 Task: Security and Encryption: Securely erase all metadata from multimedia files.
Action: Mouse moved to (682, 609)
Screenshot: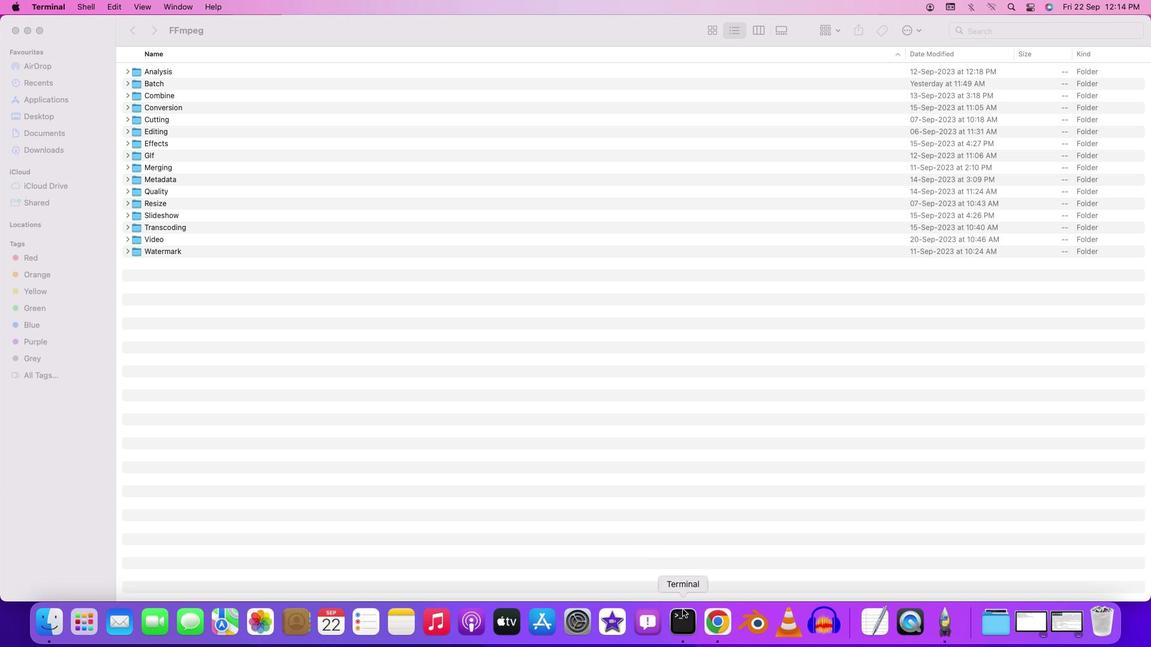 
Action: Mouse pressed right at (682, 609)
Screenshot: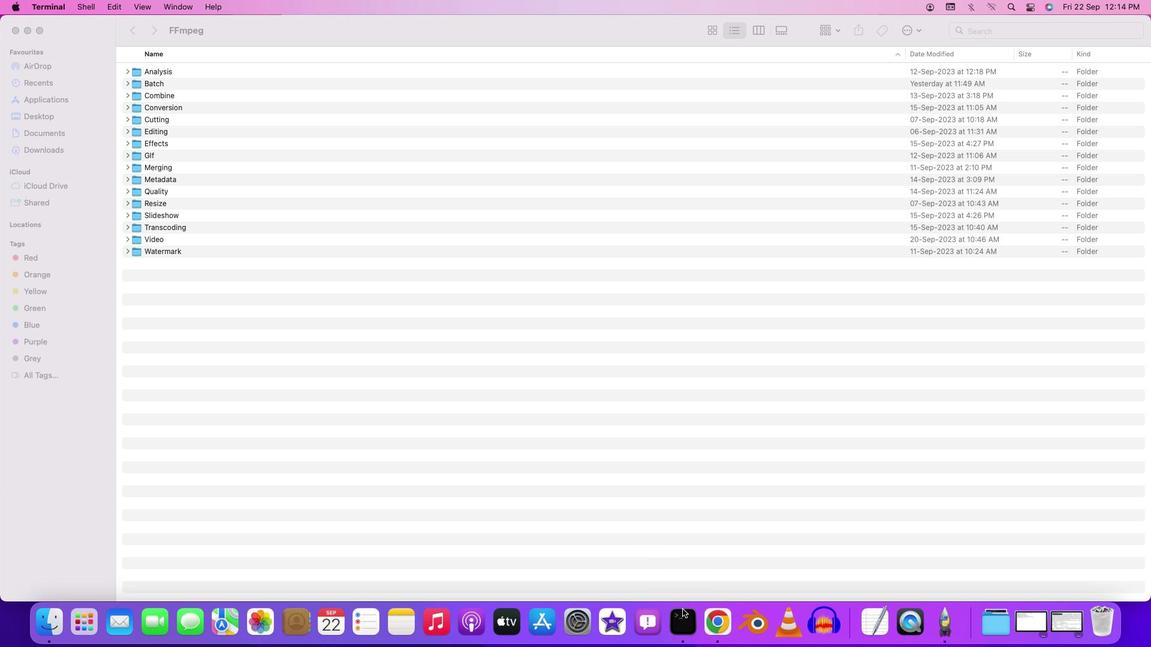 
Action: Mouse moved to (708, 476)
Screenshot: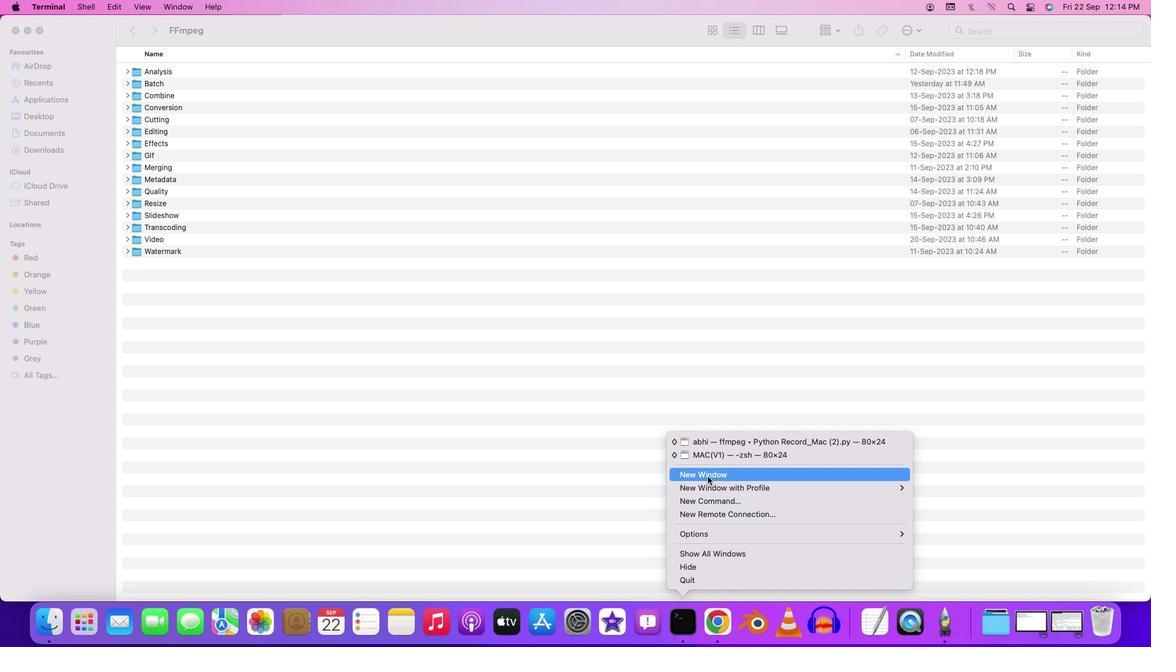 
Action: Mouse pressed left at (708, 476)
Screenshot: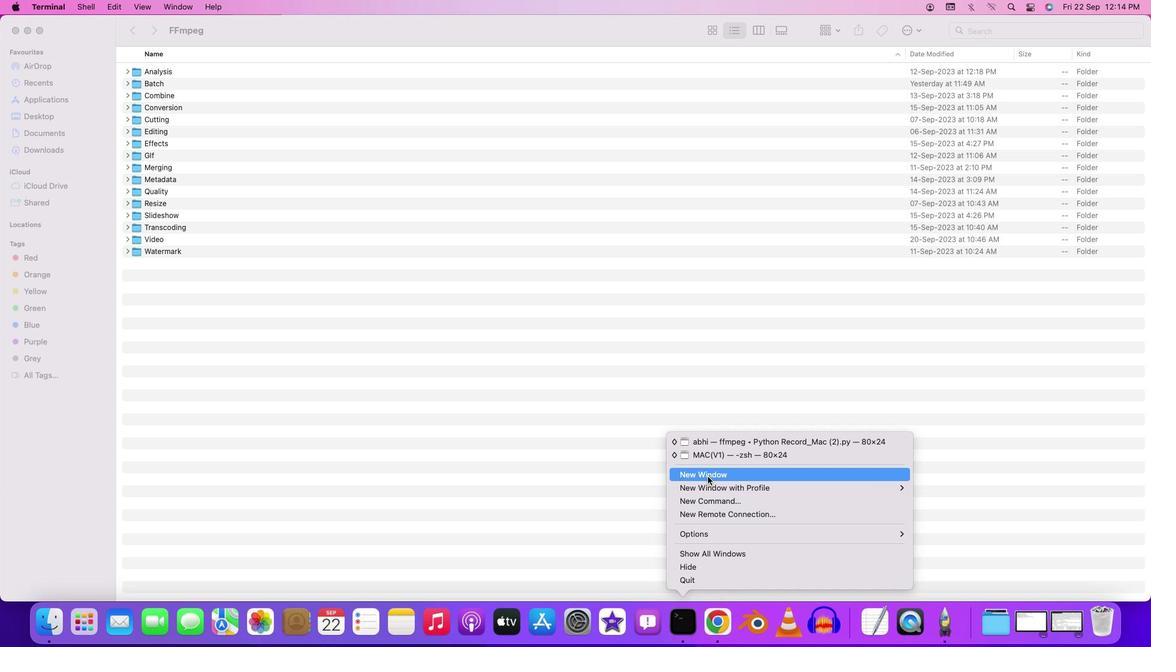 
Action: Mouse moved to (235, 26)
Screenshot: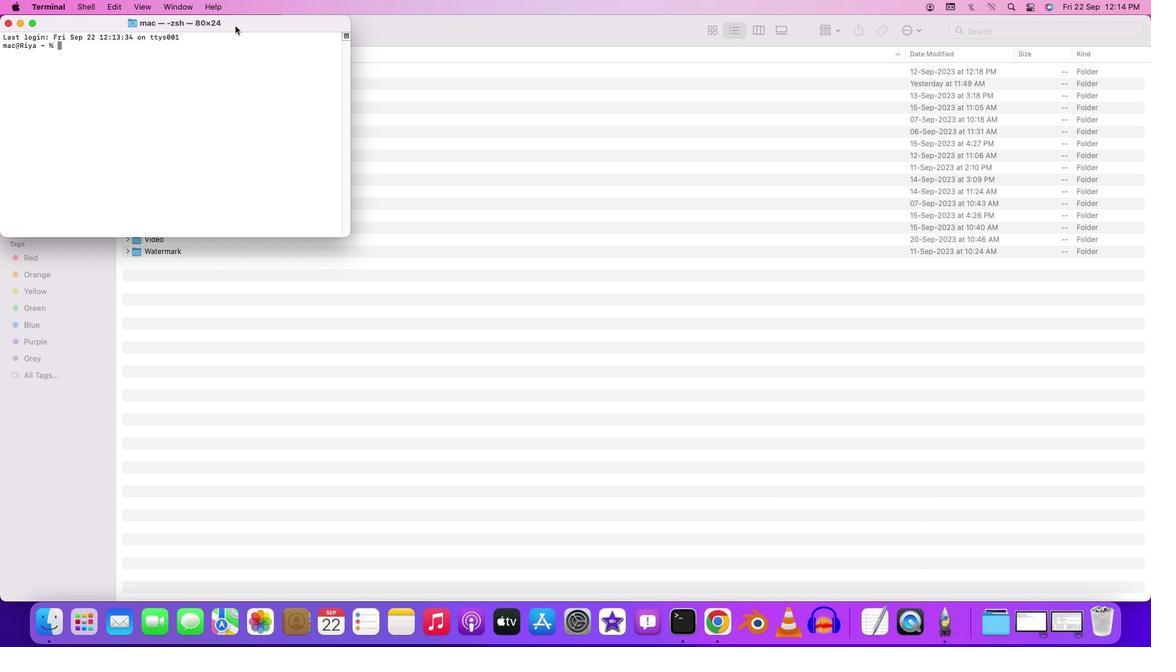 
Action: Mouse pressed left at (235, 26)
Screenshot: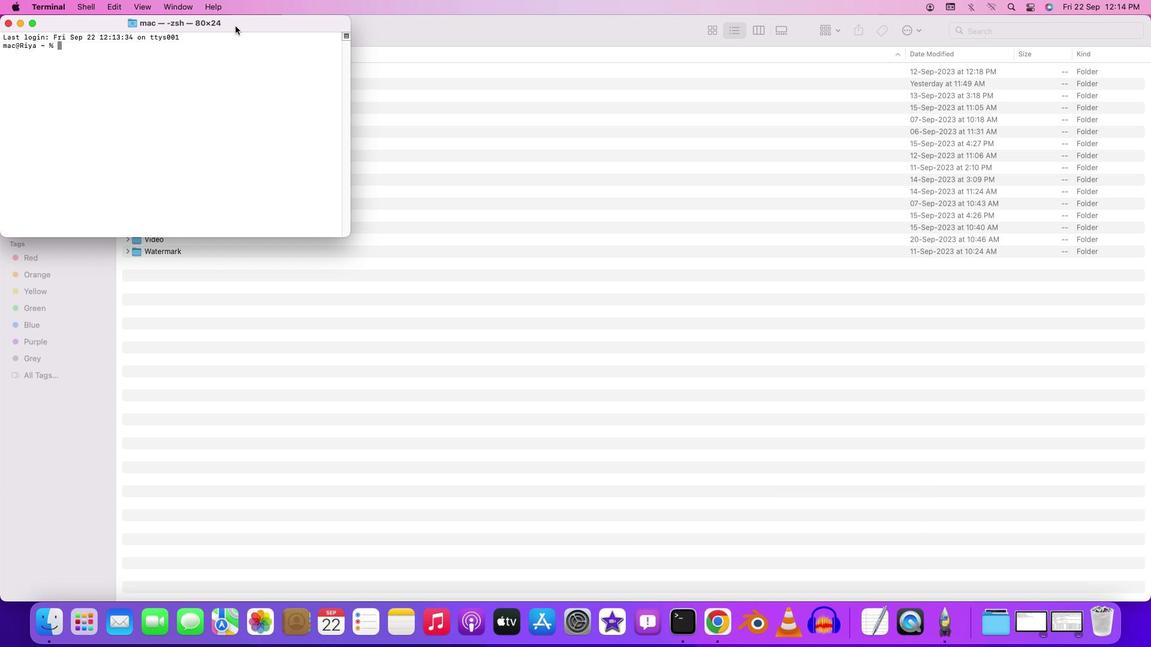 
Action: Mouse pressed left at (235, 26)
Screenshot: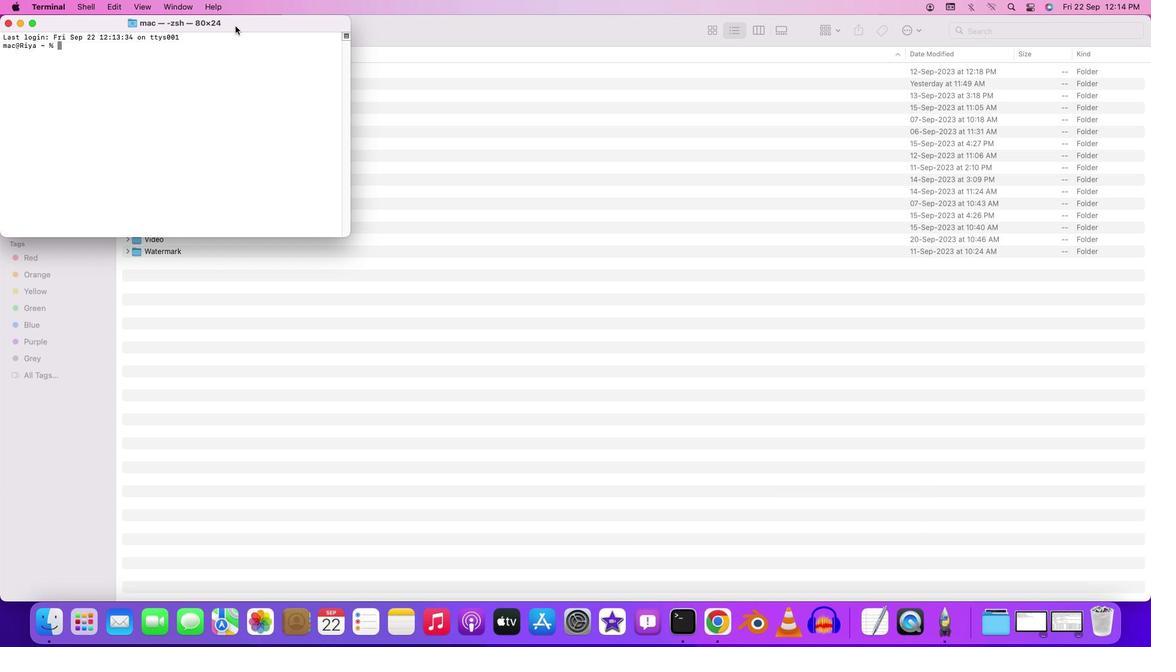 
Action: Mouse moved to (153, 56)
Screenshot: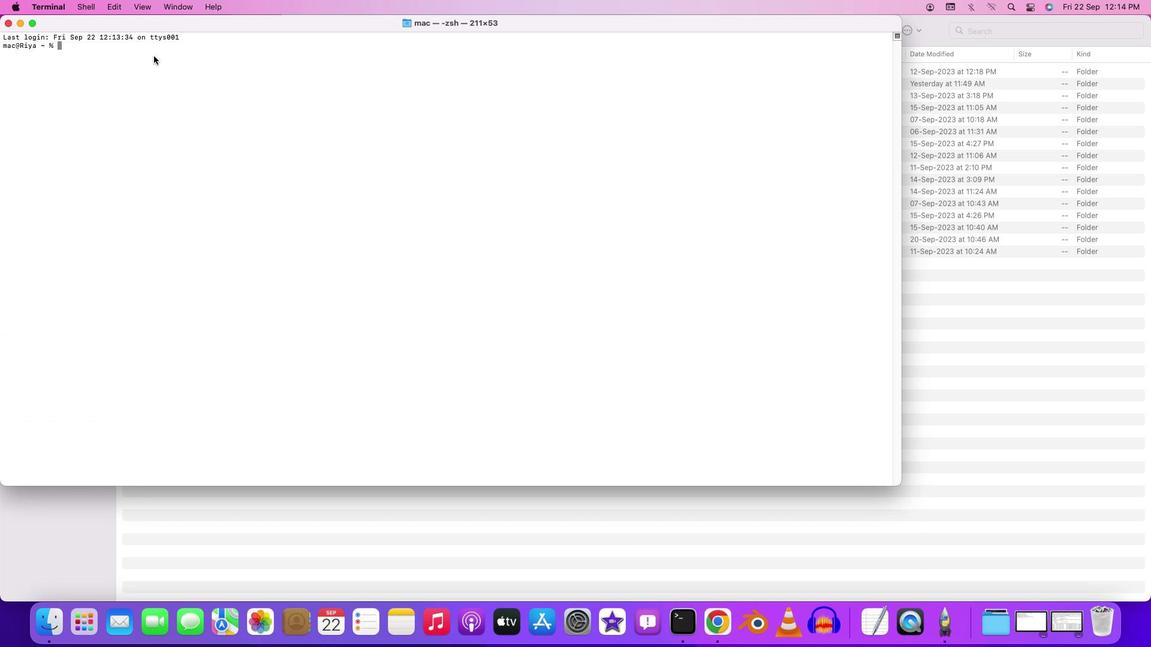 
Action: Mouse pressed left at (153, 56)
Screenshot: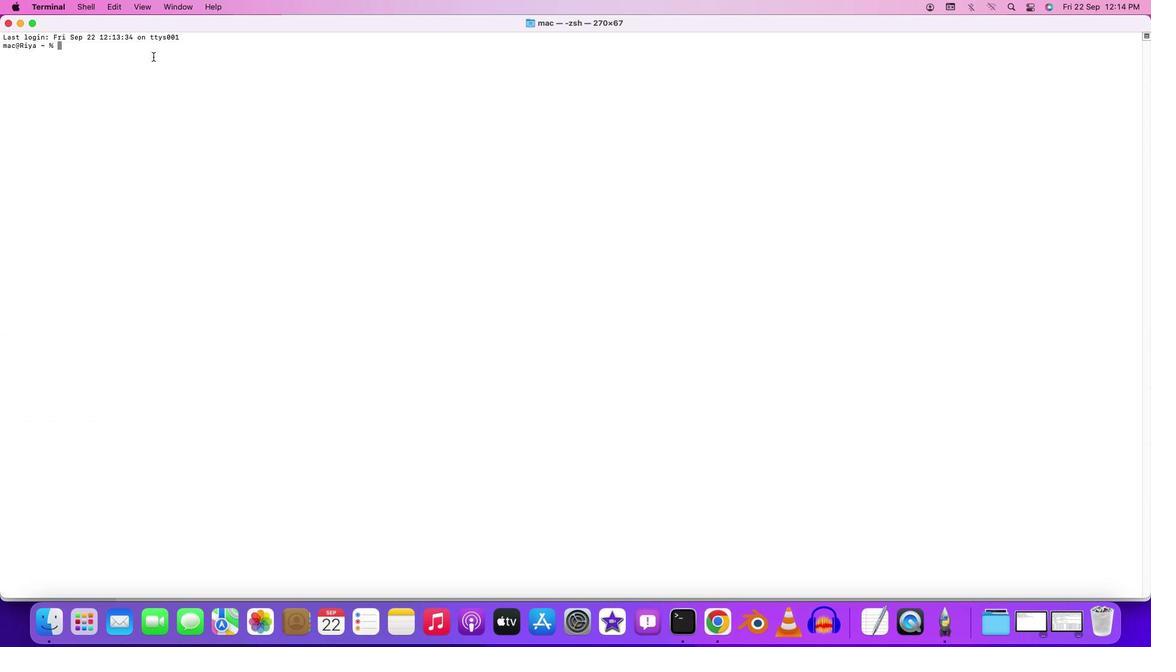 
Action: Key pressed 'c''d''d'Key.spaceKey.backspaceKey.backspaceKey.space'd''e''s''k''t''o''p'Key.enter'c''d'Key.space'a''b'Key.backspaceKey.backspace'f''f''m''p''e''g'Key.enter'c''d'Key.space'f'Key.backspace'v'Key.backspace'b''a''t''c''h'Key.enter'c''d'Key.space'v''i''d''e''o'Key.enter'f''f''m''p''e''g'Key.space'-''i'Key.space'i''n''p''u''t'Key.shift'_''f''i''l''e''.''m''p''4'Key.space'-''m''a''p'Key.leftKey.leftKey.leftKey.leftKey.leftKey.leftKey.leftKey.leftKey.leftKey.leftKey.leftKey.leftKey.rightKey.rightKey.rightKey.rightKey.rightKey.rightKey.rightKey.rightKey.rightKey.rightKey.rightKey.rightKey.rightKey.rightKey.rightKey.rightKey.shift'_''m''e''t''a''d''a''t''a'Key.space'-''1'Key.spaceKey.leftKey.leftKey.leftKey.leftKey.leftKey.leftKey.leftKey.leftKey.leftKey.leftKey.leftKey.leftKey.leftKey.leftKey.leftKey.leftKey.leftKey.leftKey.leftKey.leftKey.leftKey.leftKey.leftKey.leftKey.leftKey.rightKey.rightKey.rightKey.rightKey.rightKey.rightKey.rightKey.rightKey.rightKey.rightKey.rightKey.rightKey.rightKey.rightKey.rightKey.rightKey.rightKey.rightKey.rightKey.rightKey.rightKey.rightKey.rightKey.rightKey.right'-''c'Key.shift':''v'Key.leftKey.leftKey.leftKey.leftKey.rightKey.rightKey.rightKey.rightKey.rightKey.rightKey.rightKey.space'c''o''p''y'Key.space'o''u''t''p''u''t'Key.shift'_''f''i''l''e''.''m''p''4'Key.enter'y'Key.enter
Screenshot: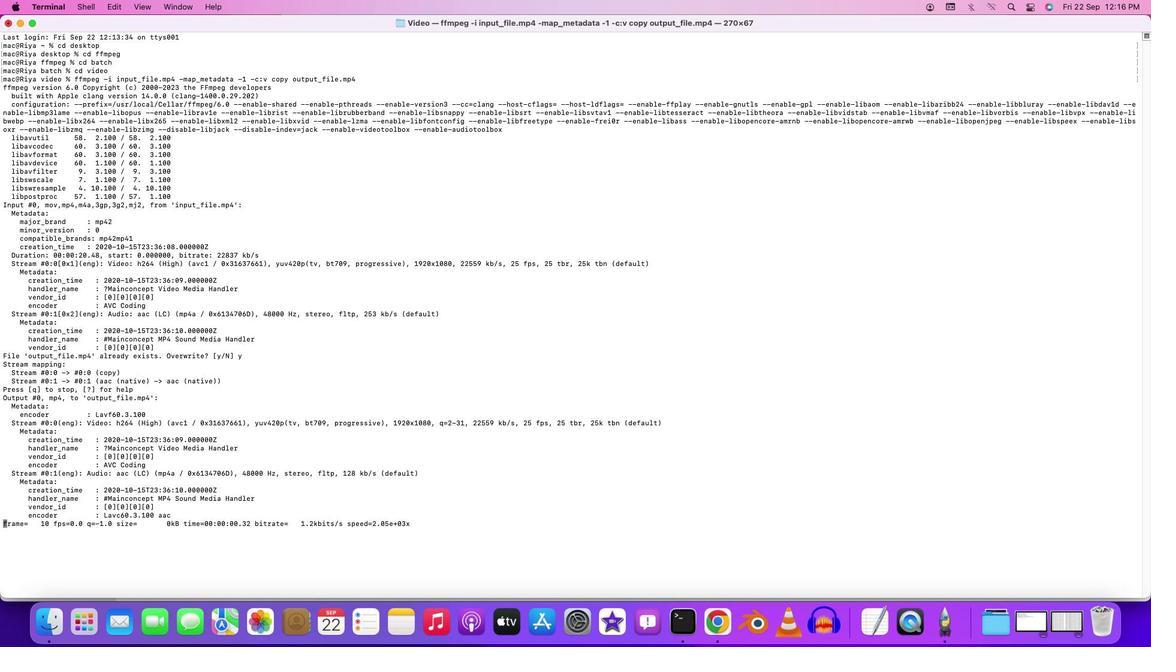 
Action: Mouse moved to (582, 417)
Screenshot: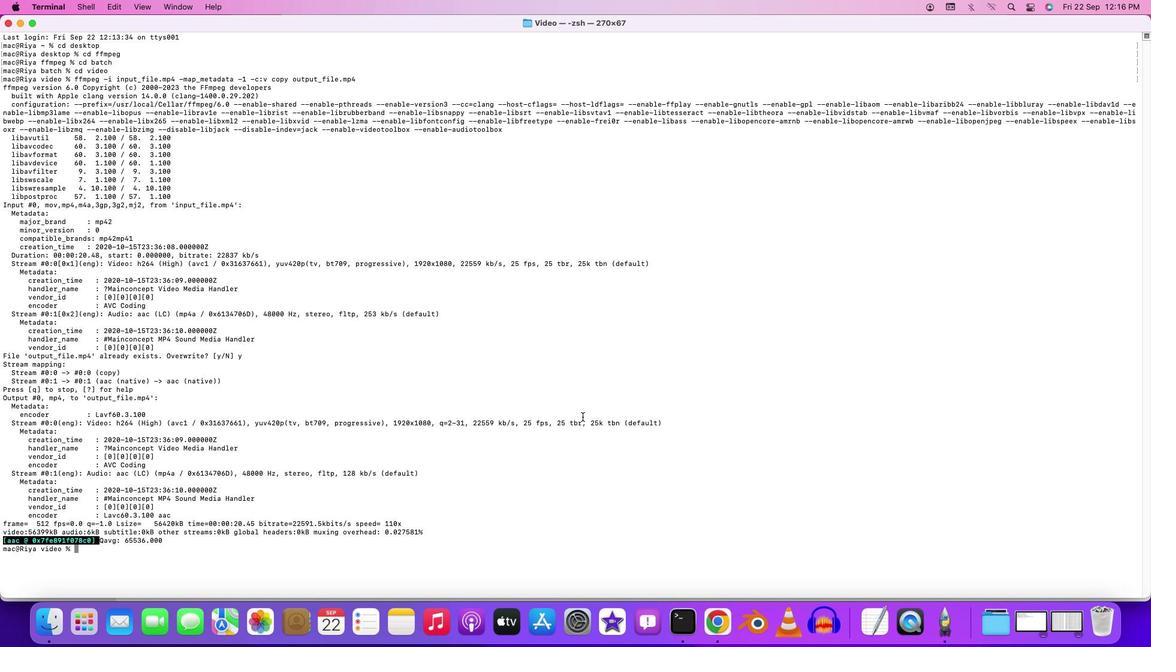 
